 Task: Add Attachment from computer to Card Card0000000309 in Board Board0000000078 in Workspace WS0000000026 in Trello. Add Cover Purple to Card Card0000000309 in Board Board0000000078 in Workspace WS0000000026 in Trello. Add "Move Card To …" Button titled Button0000000309 to "top" of the list "To Do" to Card Card0000000309 in Board Board0000000078 in Workspace WS0000000026 in Trello. Add Description DS0000000309 to Card Card0000000309 in Board Board0000000078 in Workspace WS0000000026 in Trello. Add Comment CM0000000309 to Card Card0000000309 in Board Board0000000078 in Workspace WS0000000026 in Trello
Action: Mouse moved to (318, 233)
Screenshot: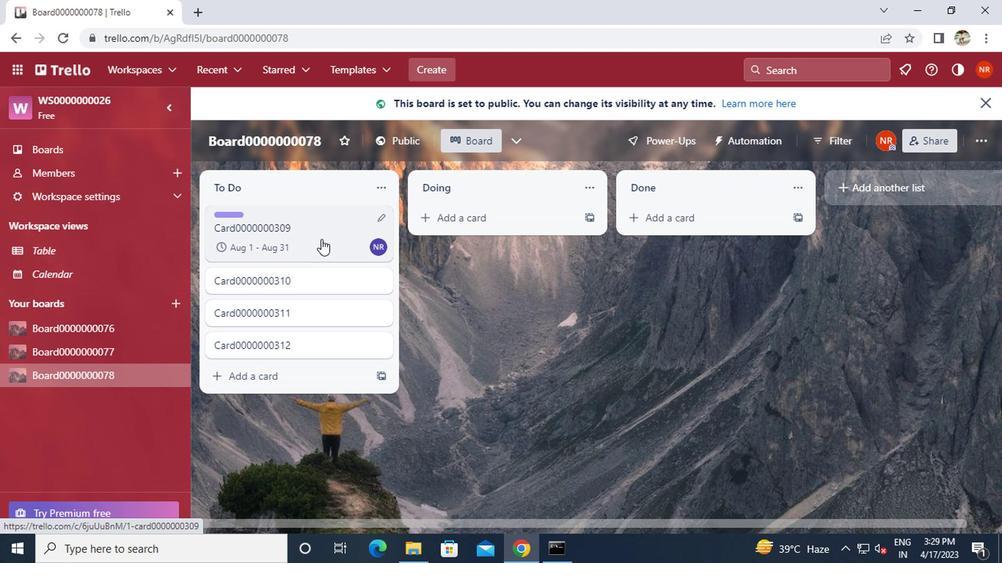 
Action: Mouse pressed left at (318, 233)
Screenshot: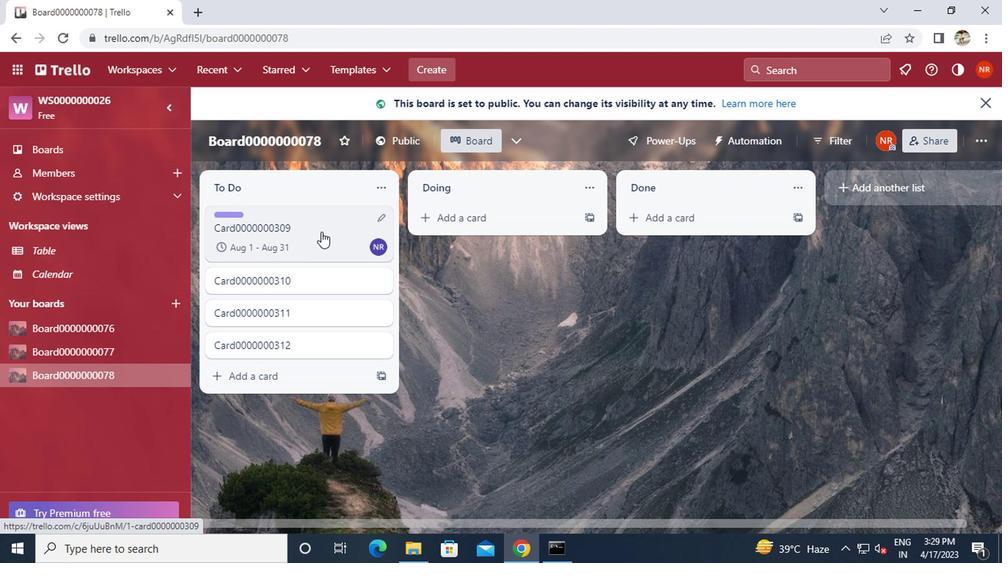 
Action: Mouse moved to (669, 299)
Screenshot: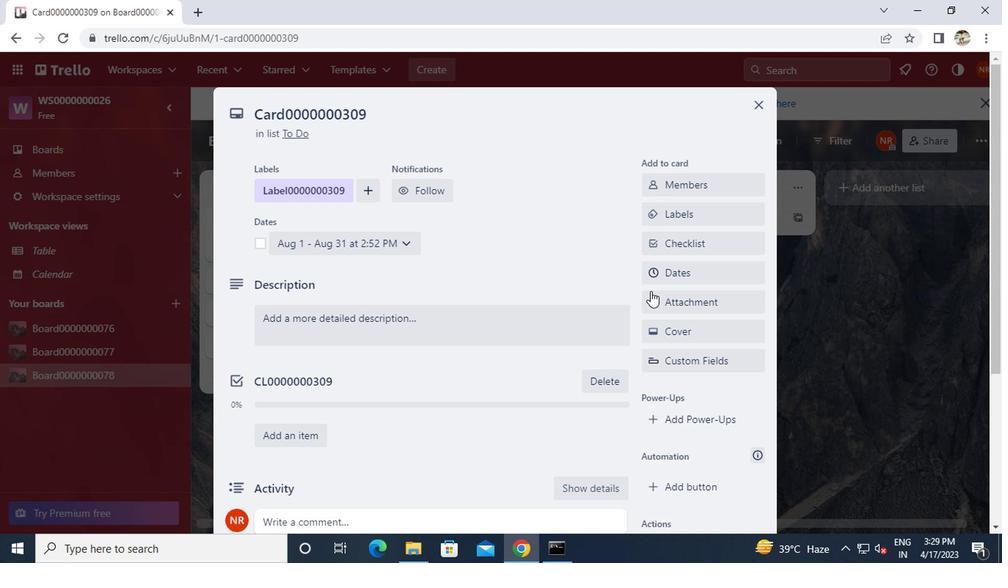 
Action: Mouse pressed left at (669, 299)
Screenshot: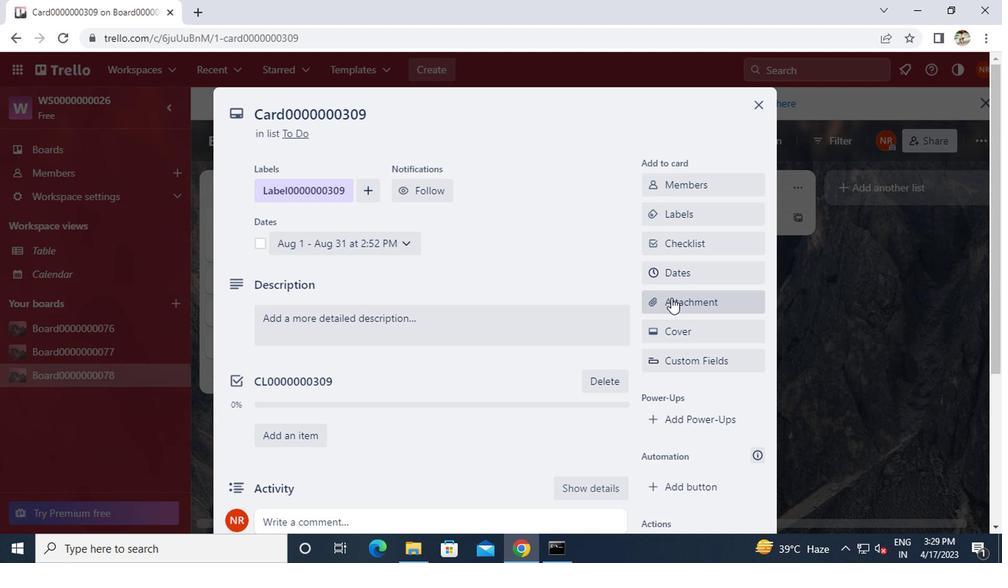 
Action: Mouse moved to (659, 136)
Screenshot: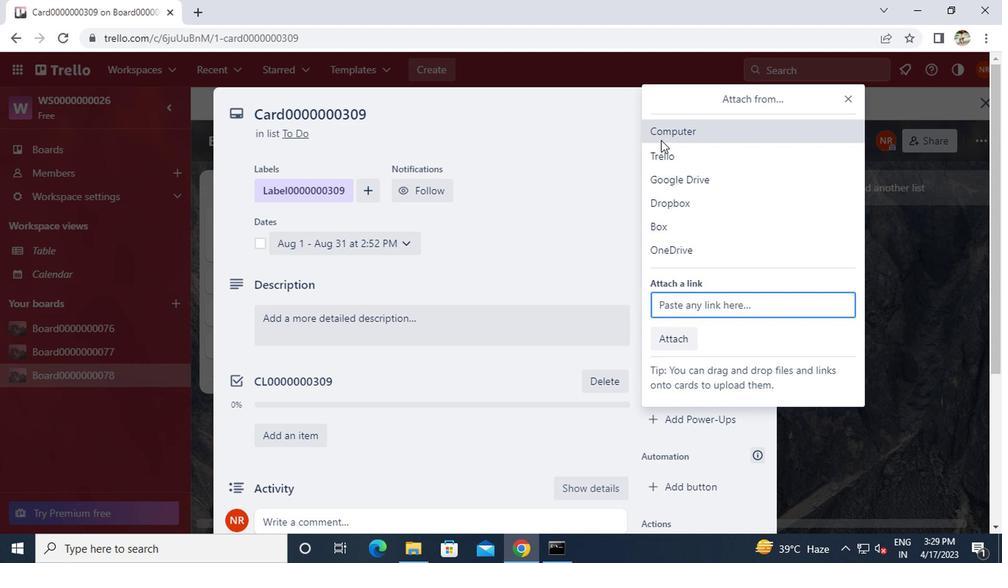 
Action: Mouse pressed left at (659, 136)
Screenshot: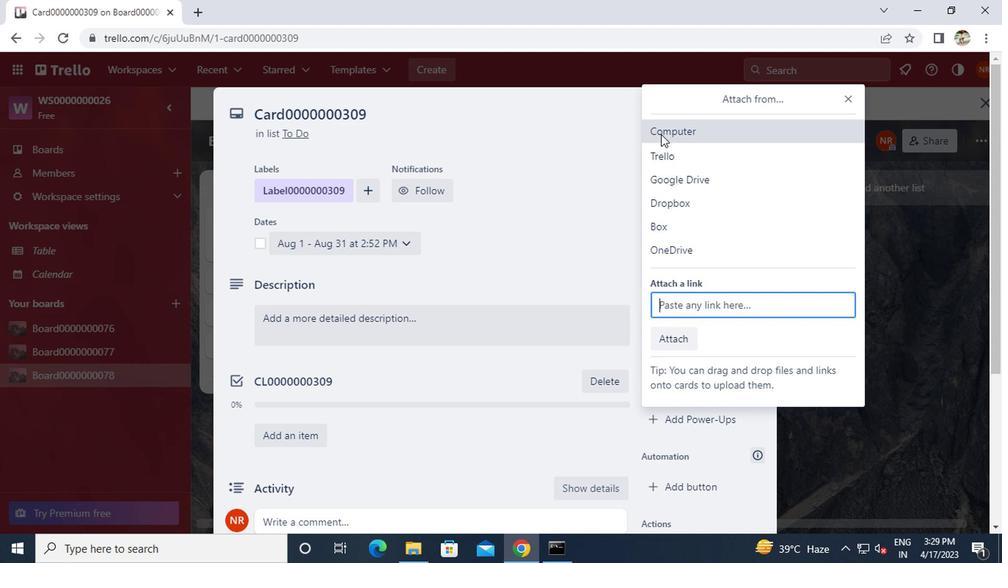 
Action: Mouse moved to (307, 180)
Screenshot: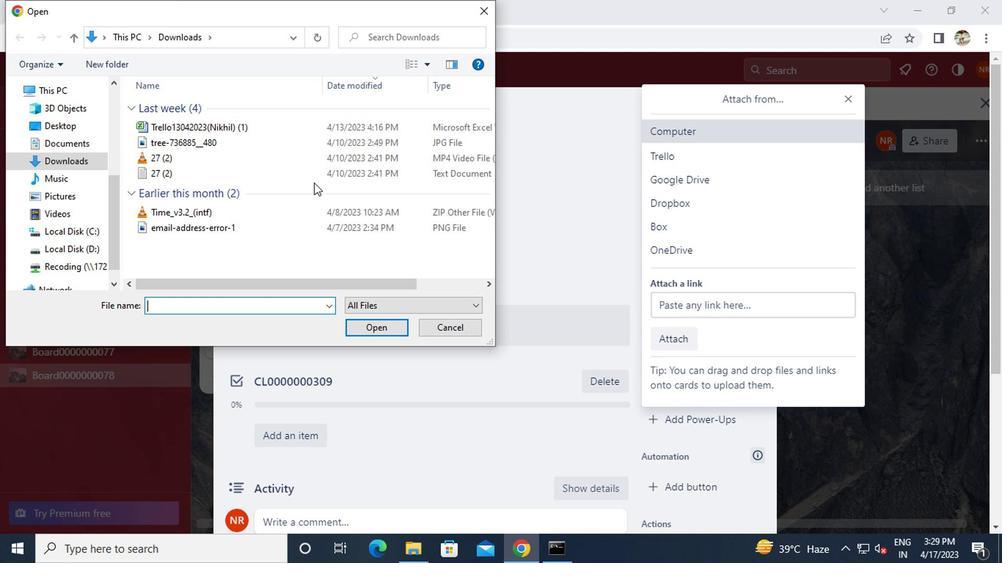 
Action: Mouse pressed left at (307, 180)
Screenshot: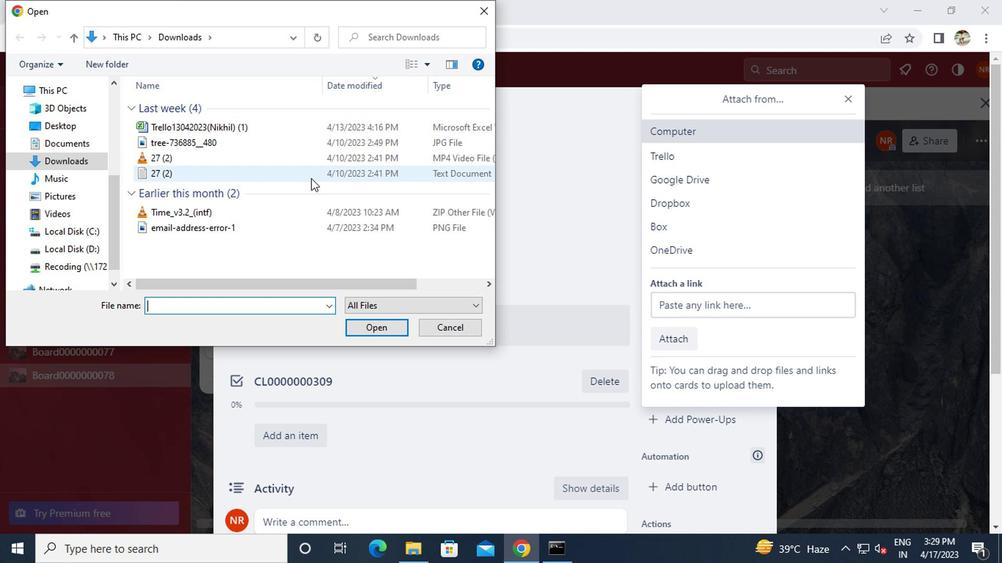 
Action: Mouse moved to (381, 331)
Screenshot: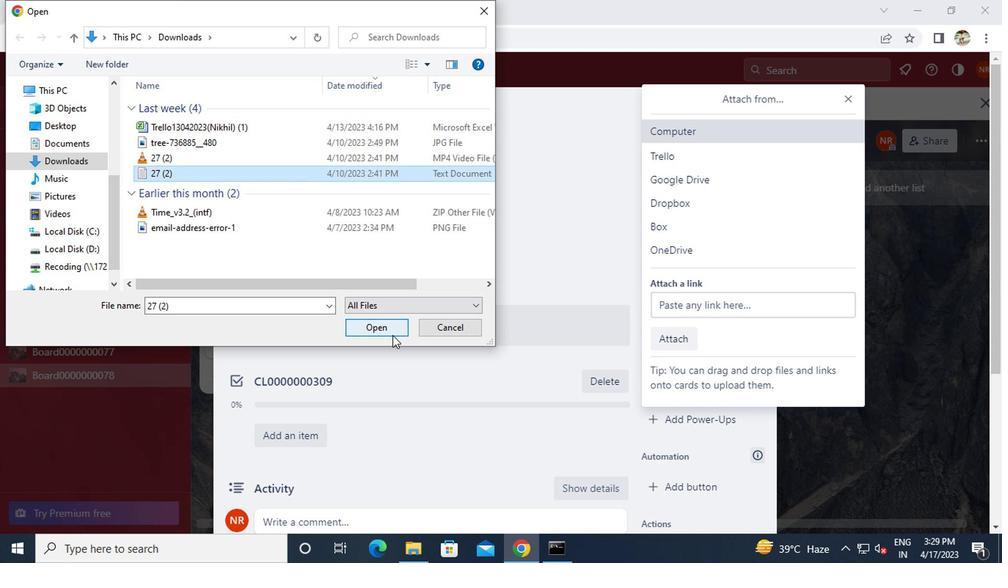 
Action: Mouse pressed left at (381, 331)
Screenshot: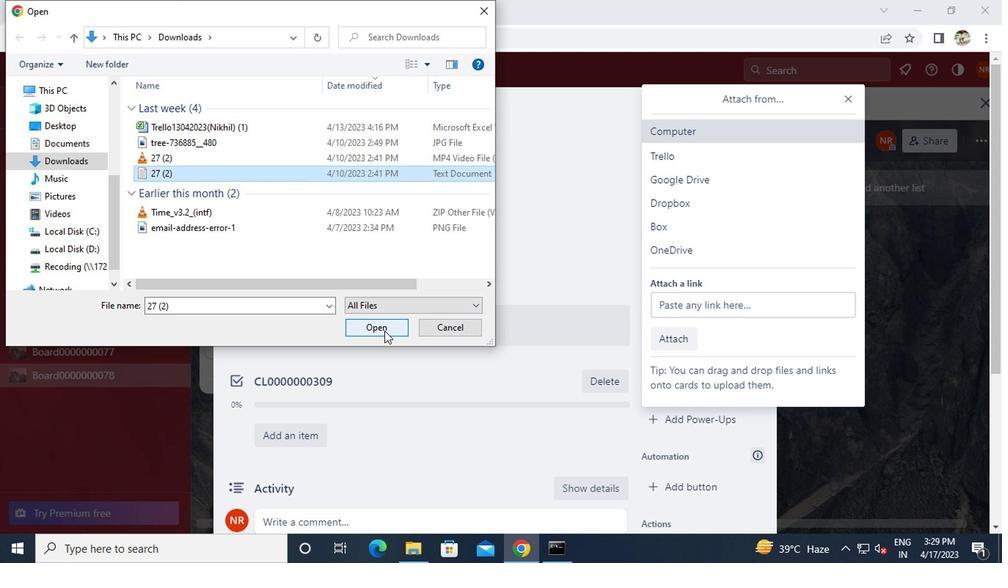 
Action: Mouse moved to (657, 330)
Screenshot: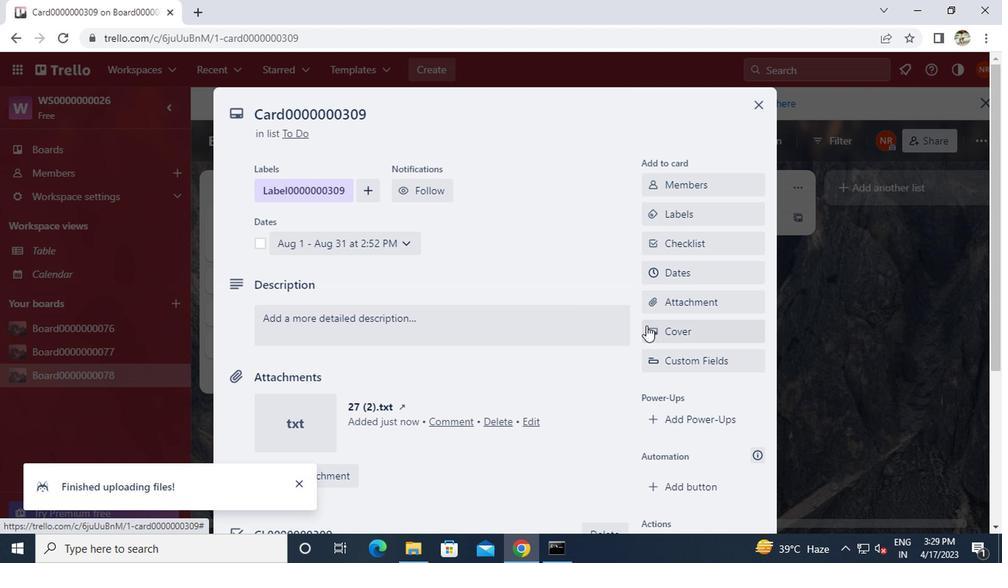 
Action: Mouse pressed left at (657, 330)
Screenshot: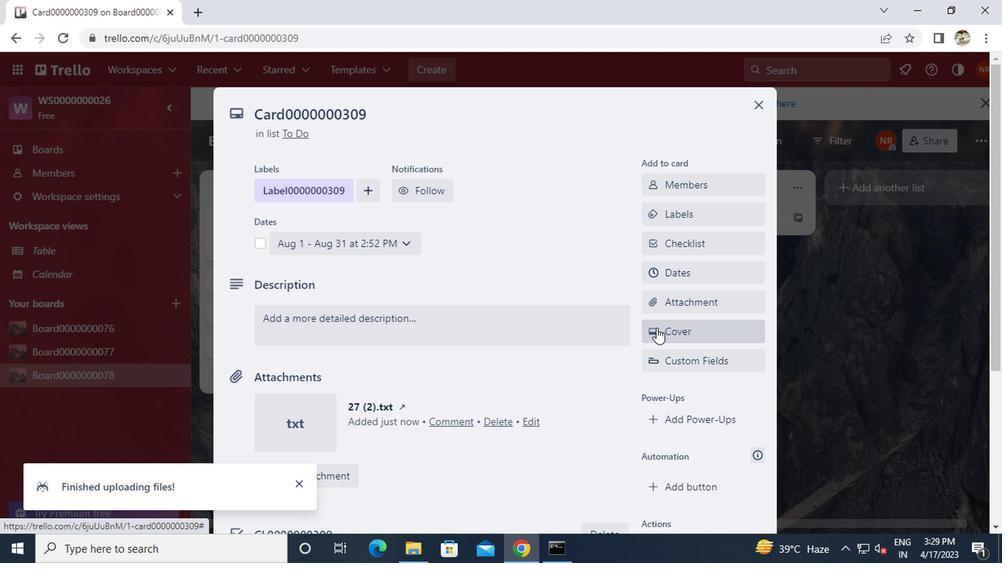 
Action: Mouse moved to (825, 236)
Screenshot: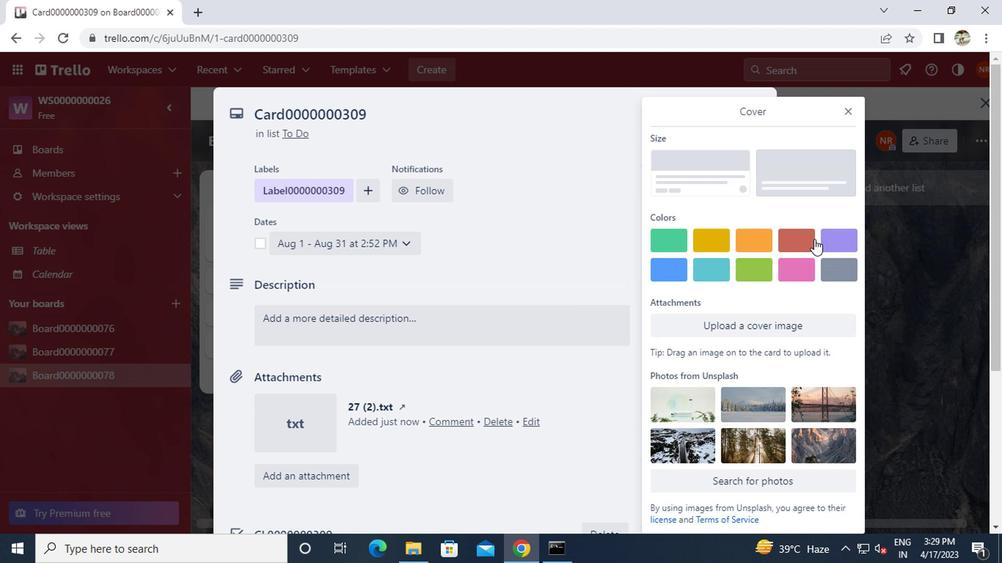 
Action: Mouse pressed left at (825, 236)
Screenshot: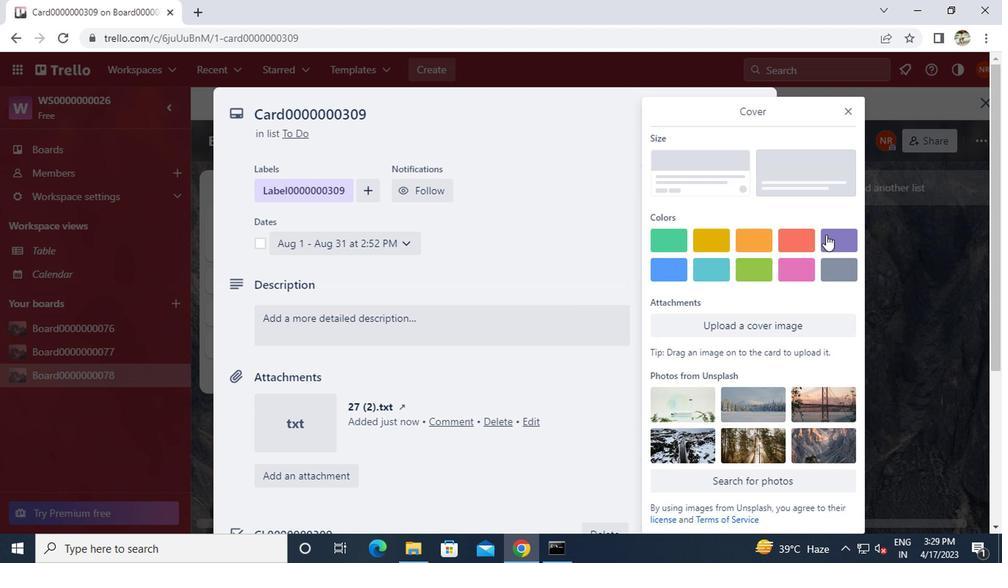 
Action: Mouse moved to (845, 102)
Screenshot: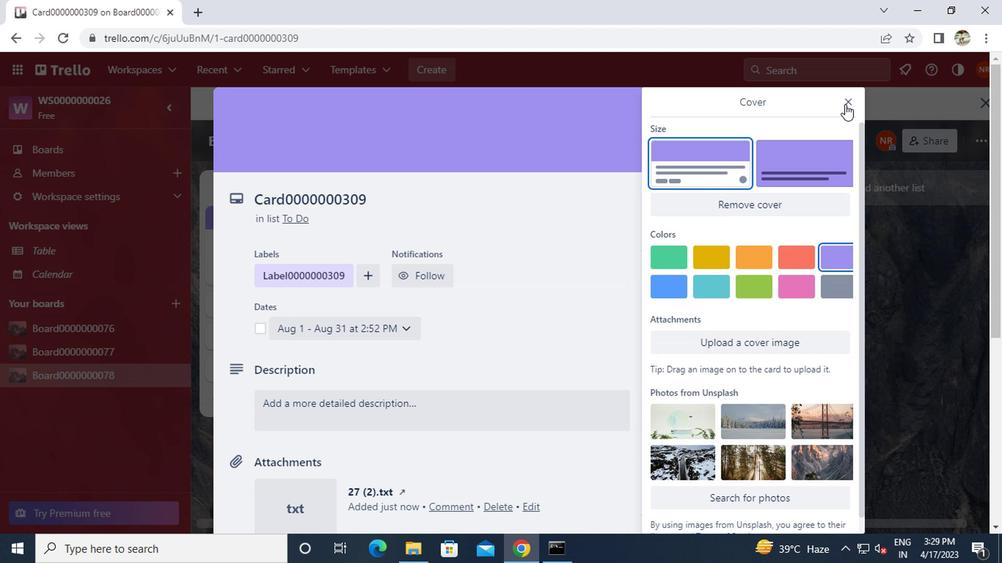 
Action: Mouse pressed left at (845, 102)
Screenshot: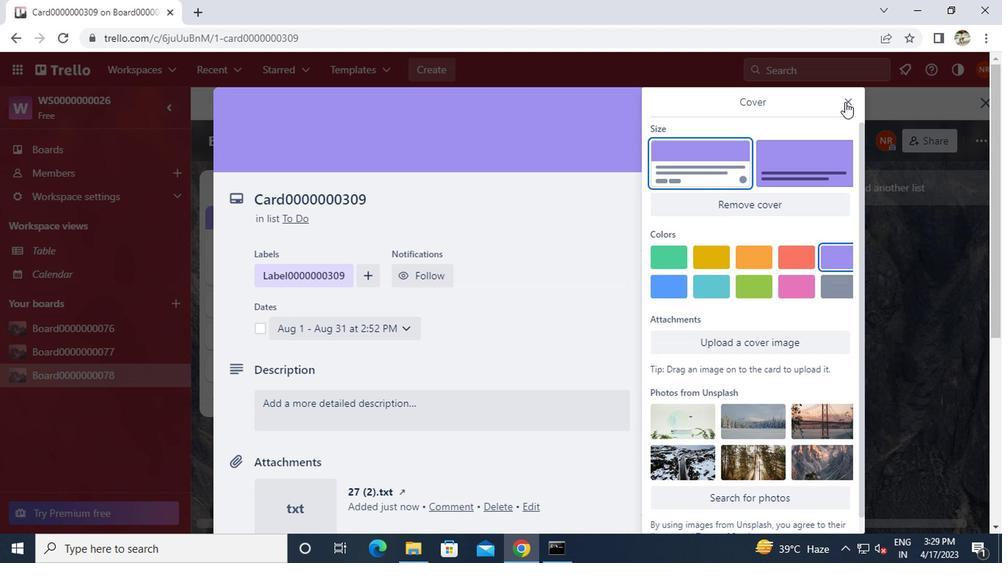 
Action: Mouse moved to (631, 383)
Screenshot: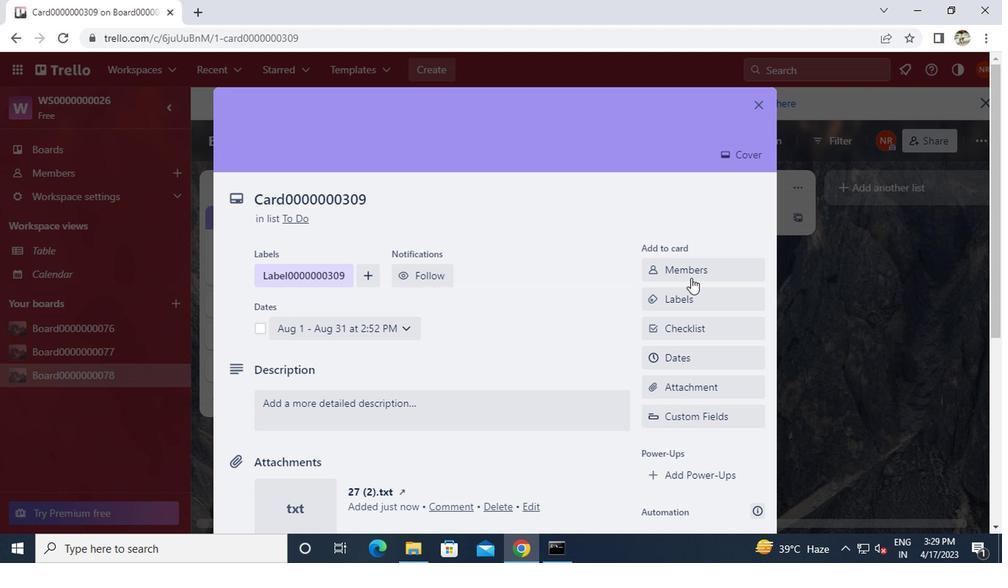 
Action: Mouse scrolled (631, 383) with delta (0, 0)
Screenshot: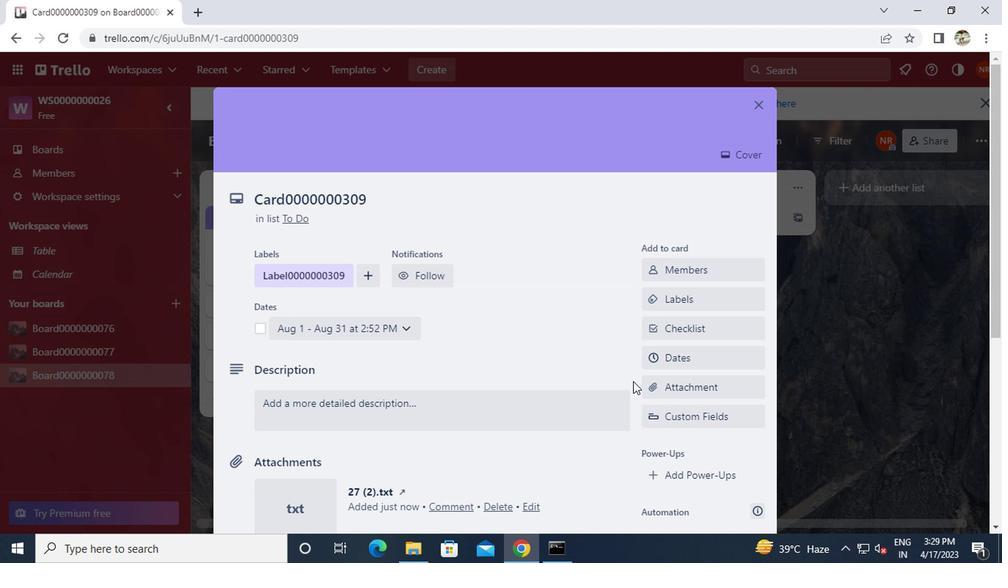 
Action: Mouse scrolled (631, 383) with delta (0, 0)
Screenshot: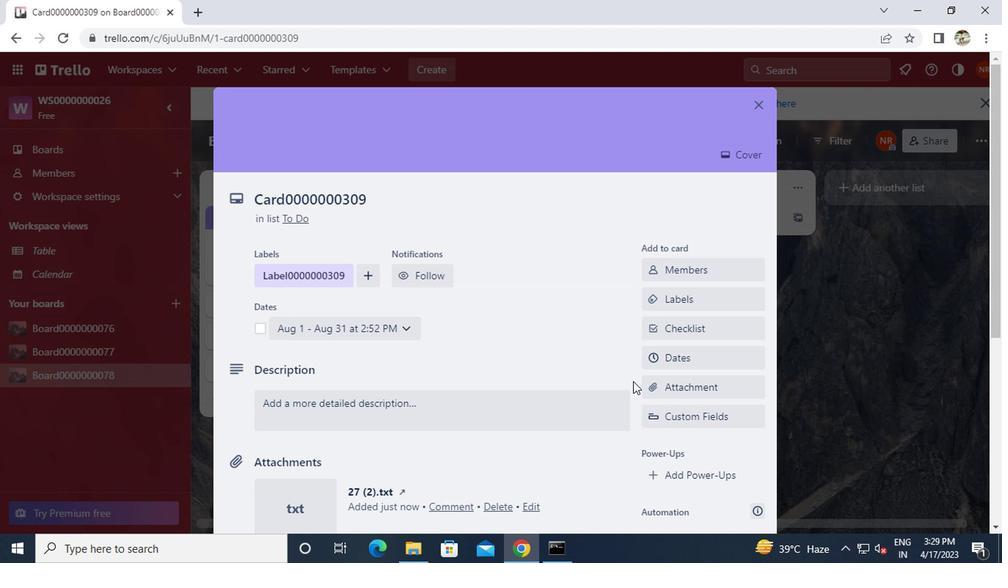 
Action: Mouse scrolled (631, 383) with delta (0, 0)
Screenshot: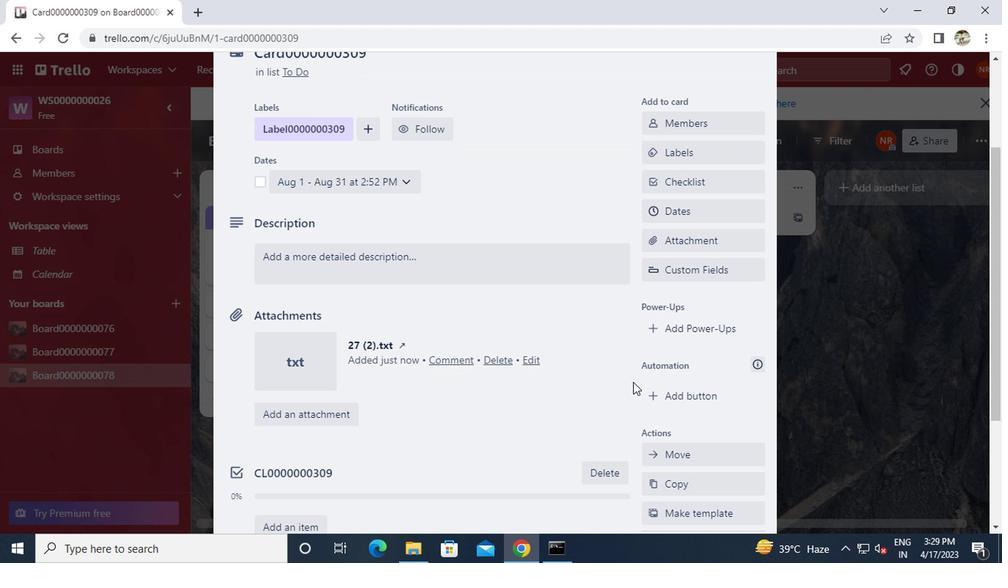 
Action: Mouse scrolled (631, 383) with delta (0, 0)
Screenshot: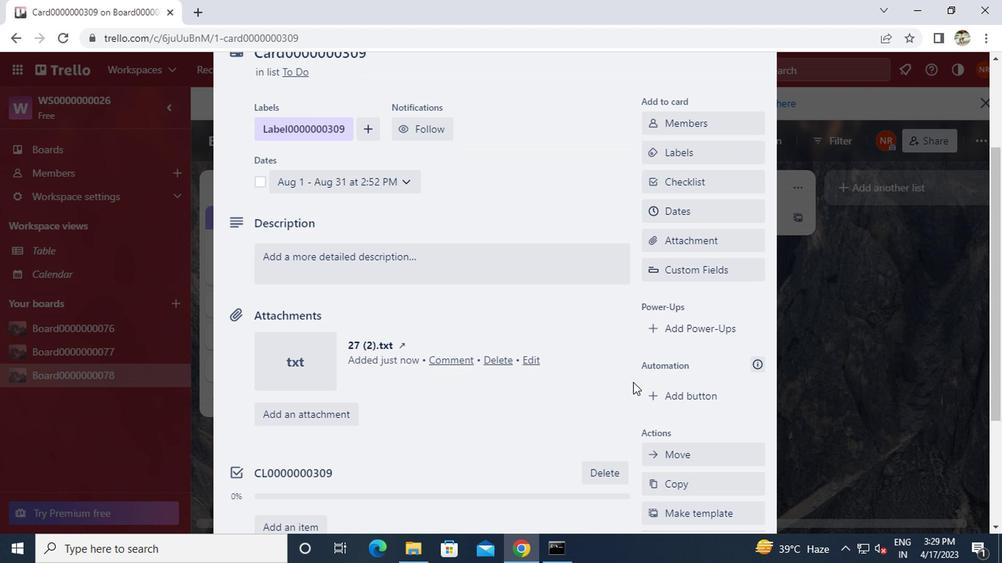 
Action: Mouse moved to (669, 257)
Screenshot: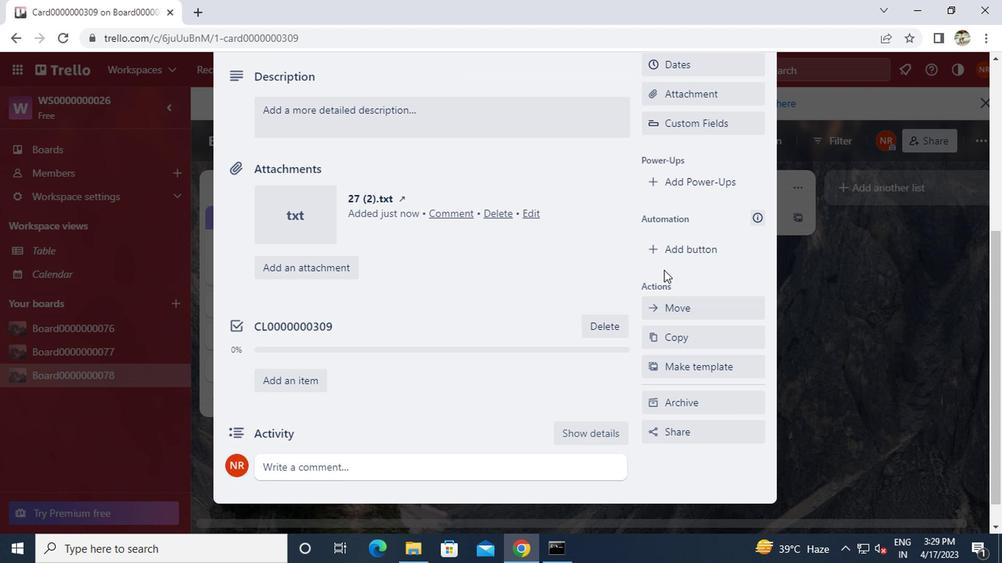 
Action: Mouse pressed left at (669, 257)
Screenshot: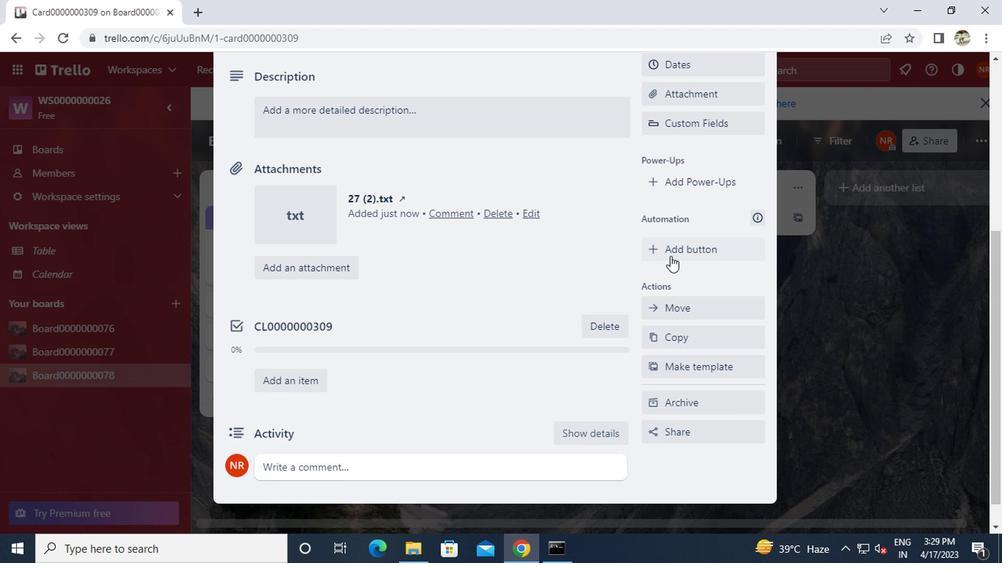 
Action: Mouse moved to (667, 166)
Screenshot: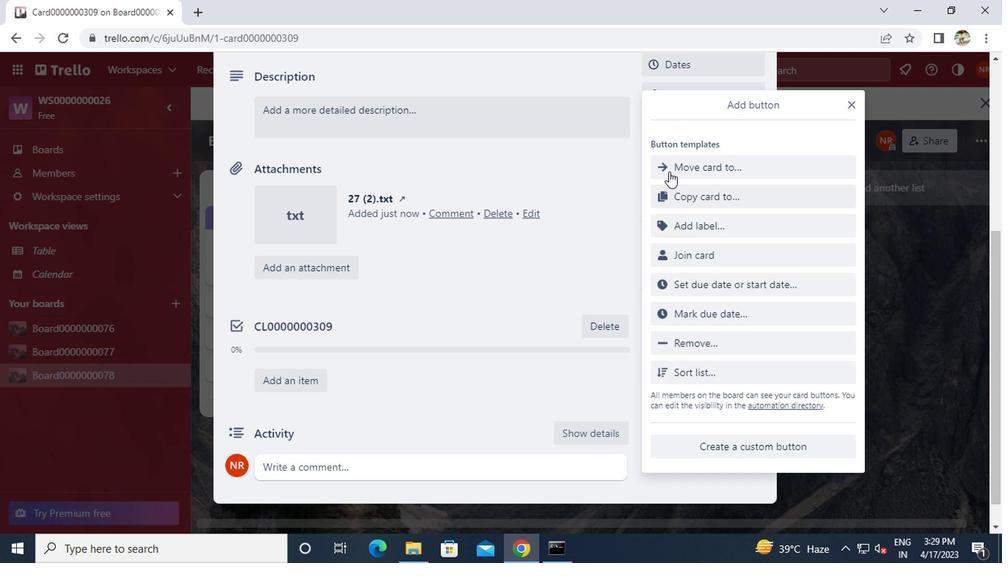 
Action: Mouse pressed left at (667, 166)
Screenshot: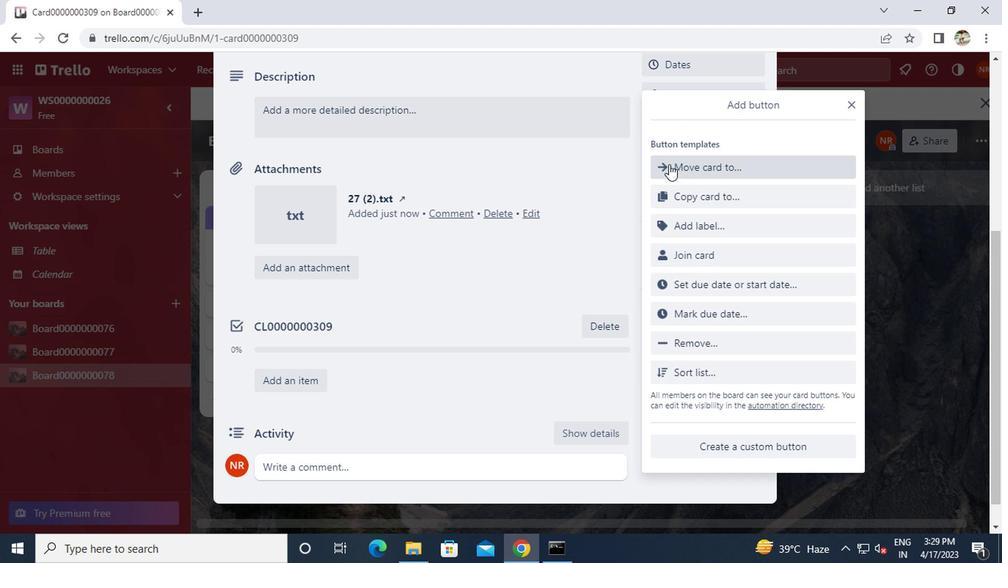 
Action: Key pressed b<Key.caps_lock>utton0000000309
Screenshot: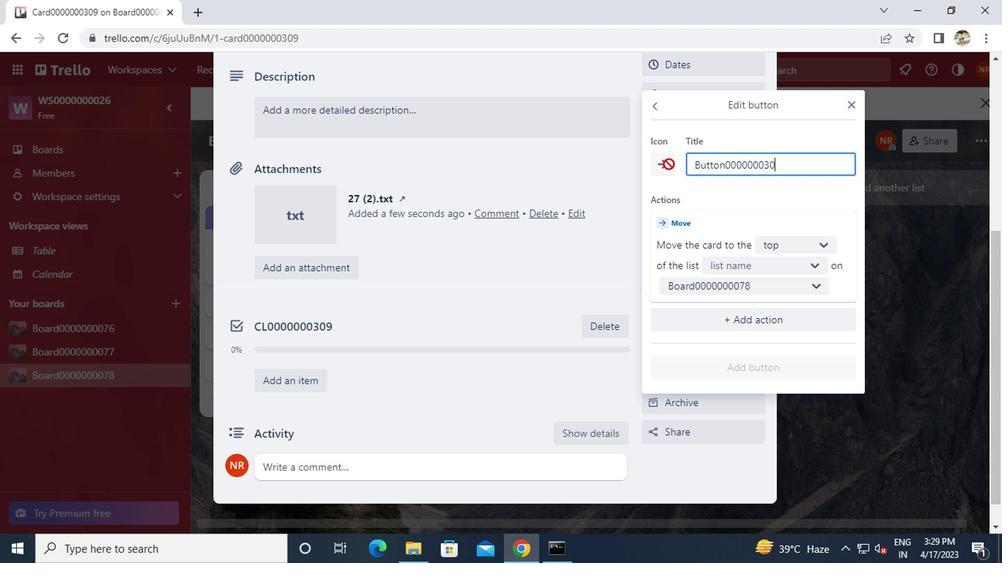 
Action: Mouse moved to (744, 258)
Screenshot: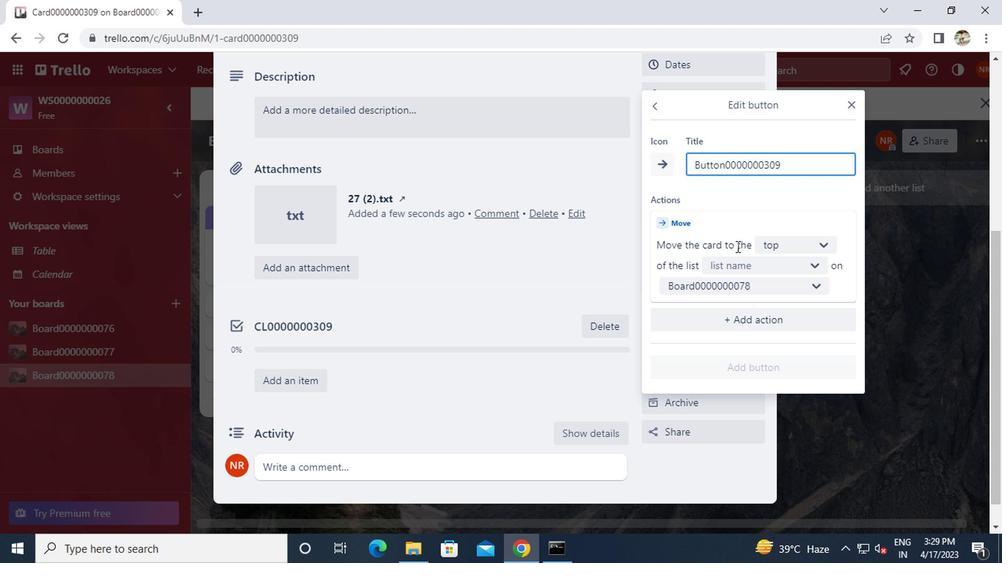 
Action: Mouse pressed left at (744, 258)
Screenshot: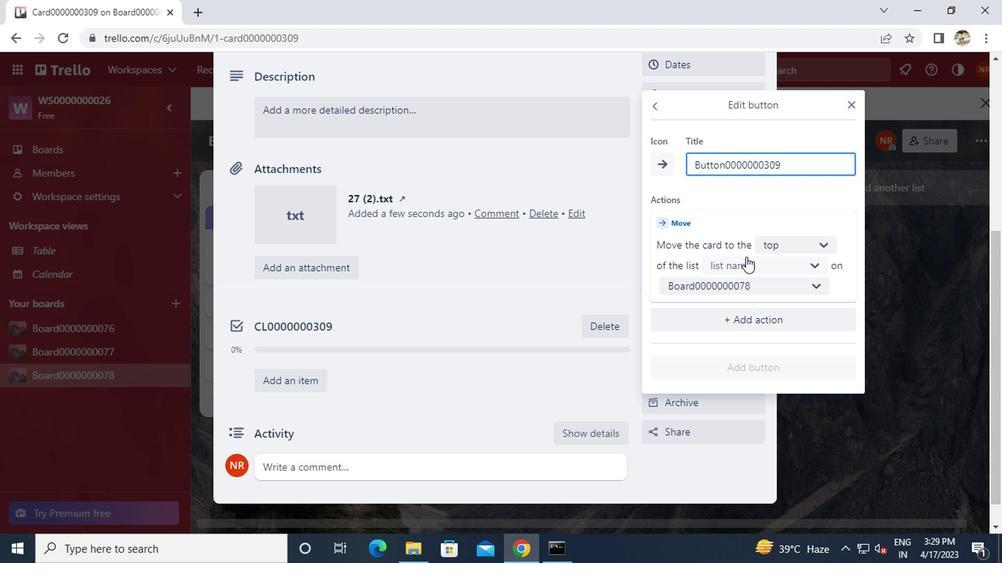 
Action: Mouse moved to (745, 301)
Screenshot: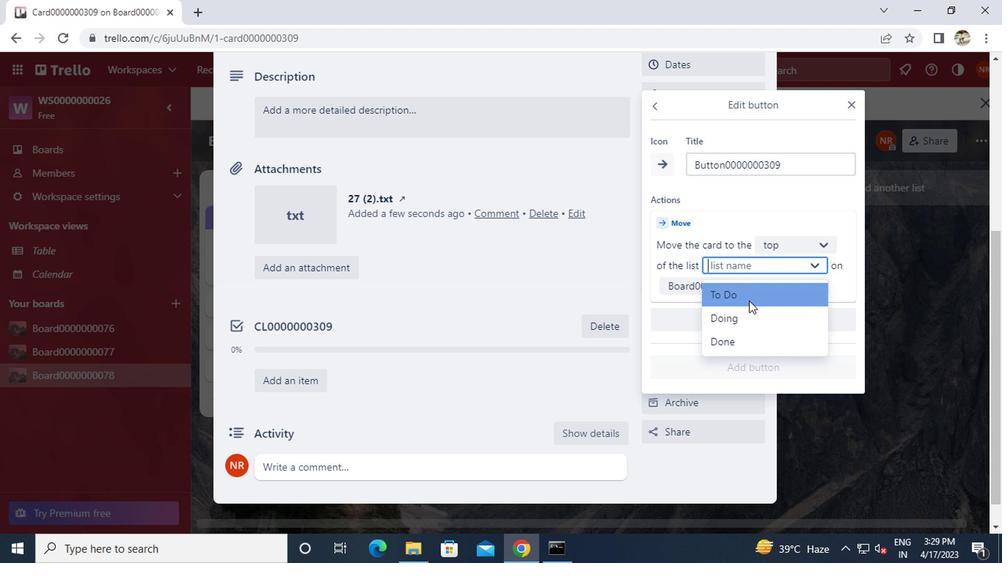 
Action: Mouse pressed left at (745, 301)
Screenshot: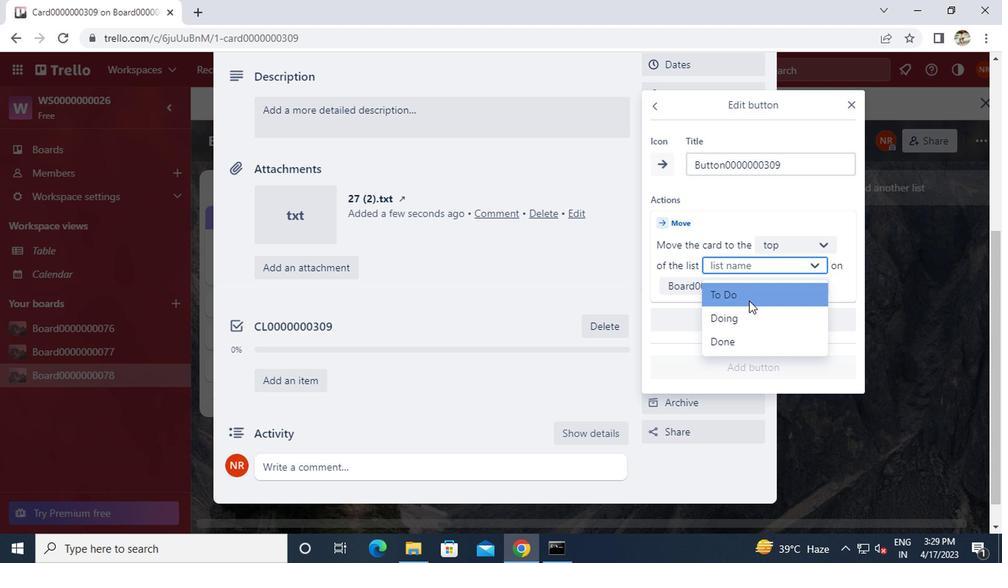 
Action: Mouse moved to (734, 366)
Screenshot: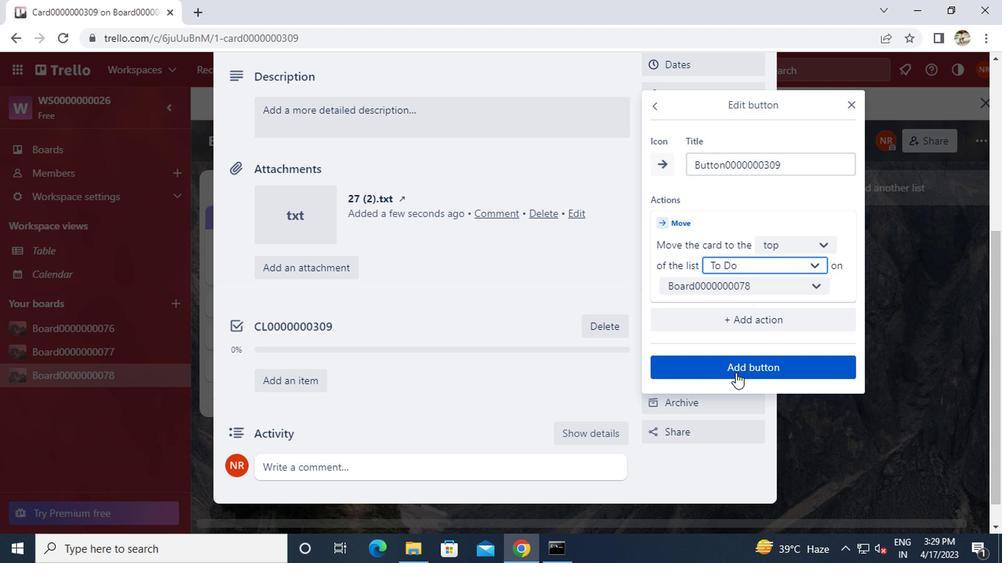 
Action: Mouse pressed left at (734, 366)
Screenshot: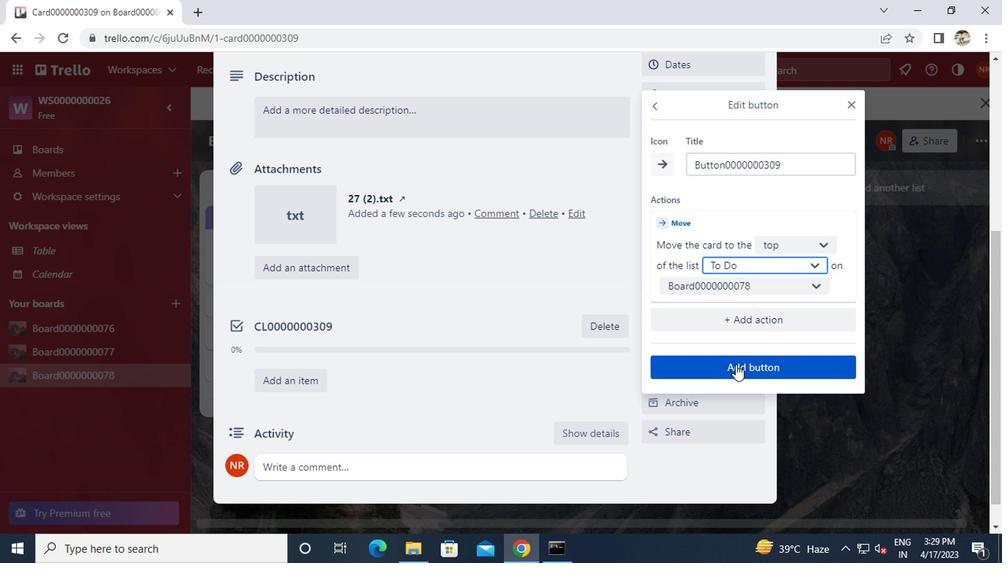 
Action: Mouse moved to (494, 379)
Screenshot: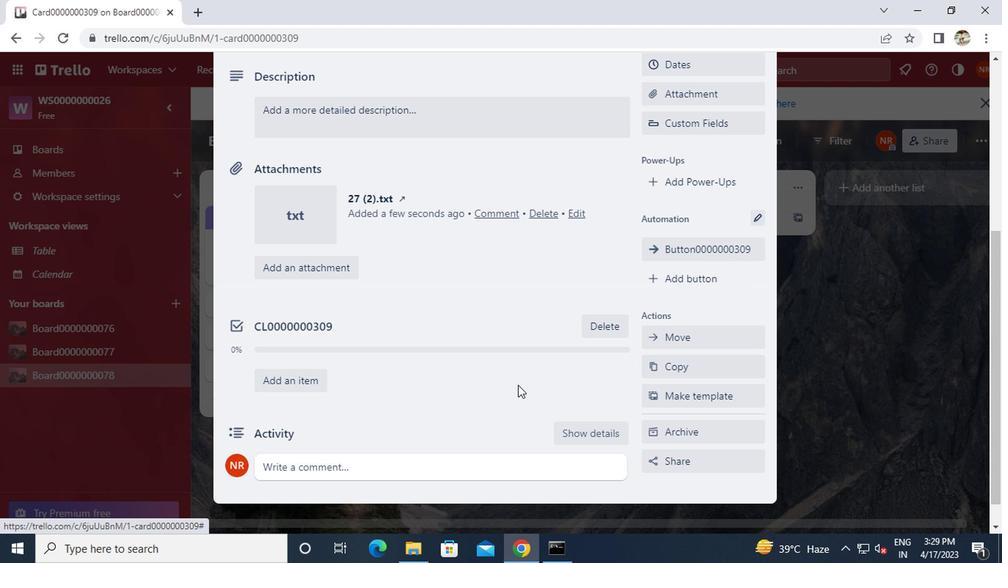 
Action: Mouse scrolled (494, 379) with delta (0, 0)
Screenshot: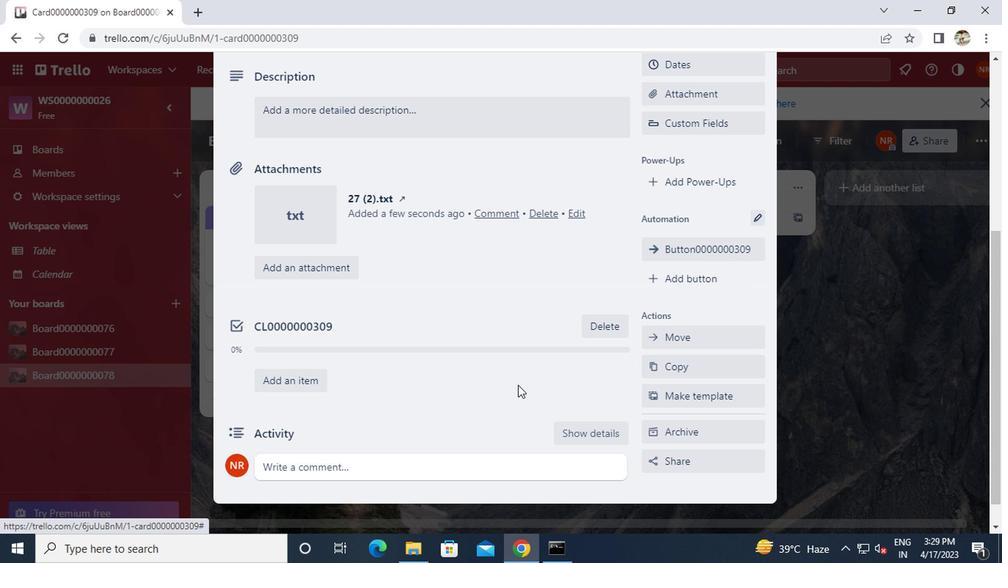 
Action: Mouse scrolled (494, 379) with delta (0, 0)
Screenshot: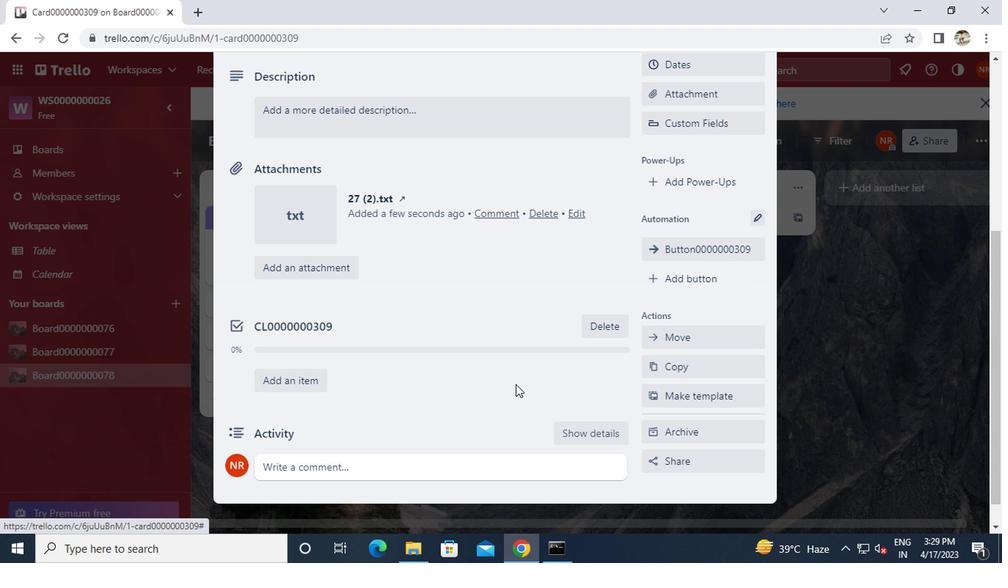 
Action: Mouse scrolled (494, 379) with delta (0, 0)
Screenshot: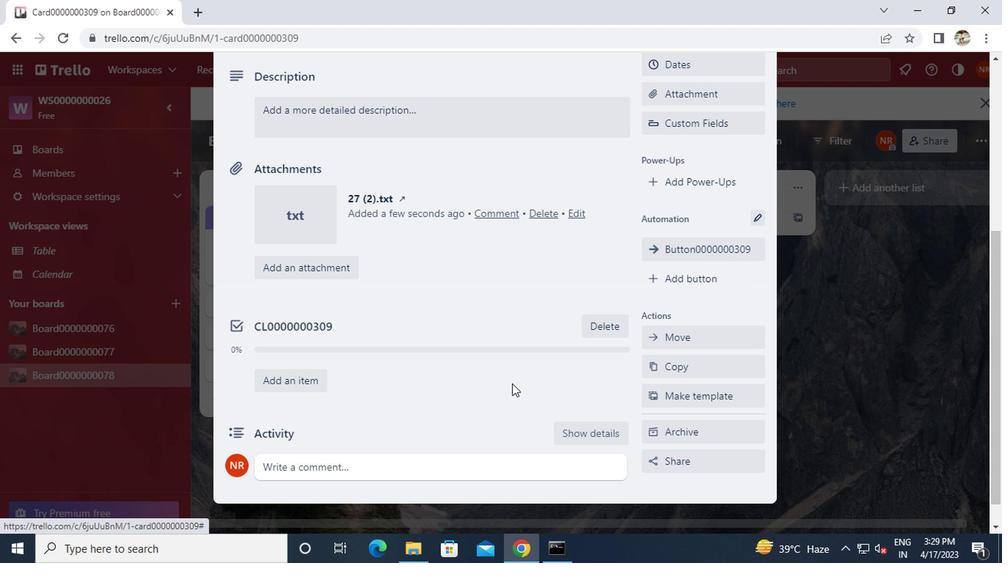 
Action: Mouse moved to (397, 340)
Screenshot: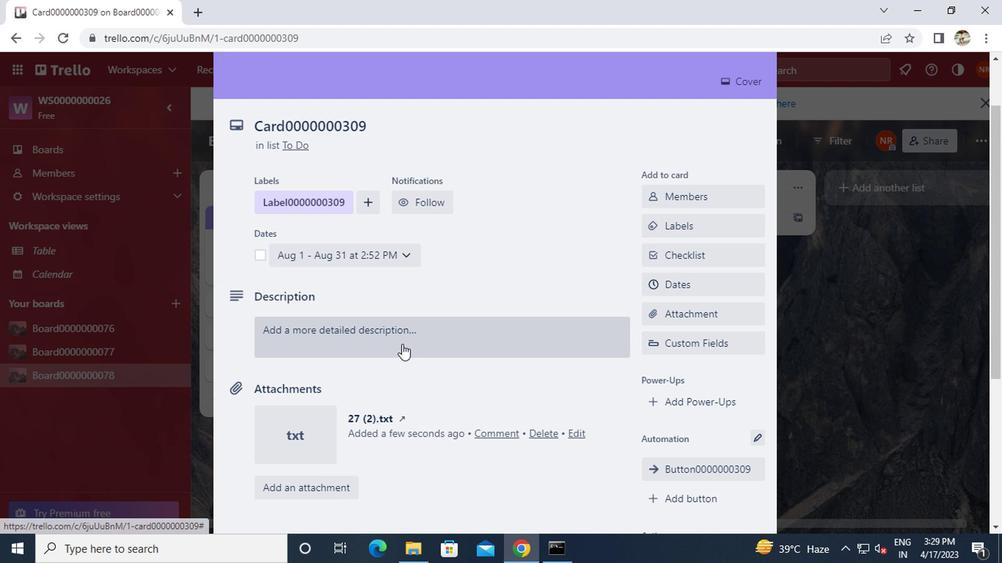 
Action: Mouse pressed left at (397, 340)
Screenshot: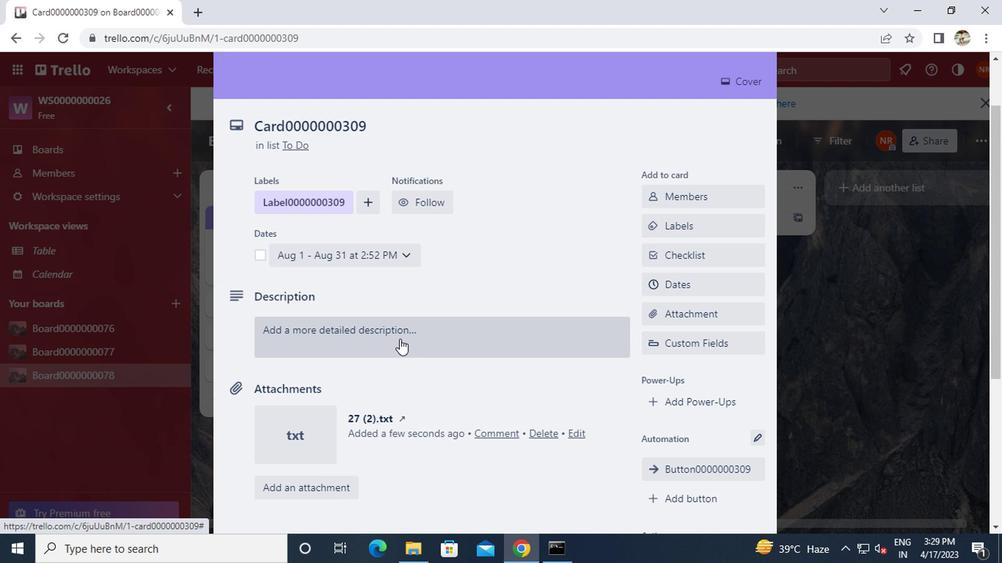 
Action: Key pressed ds<Key.backspace><Key.backspace><Key.caps_lock>ds0000000309
Screenshot: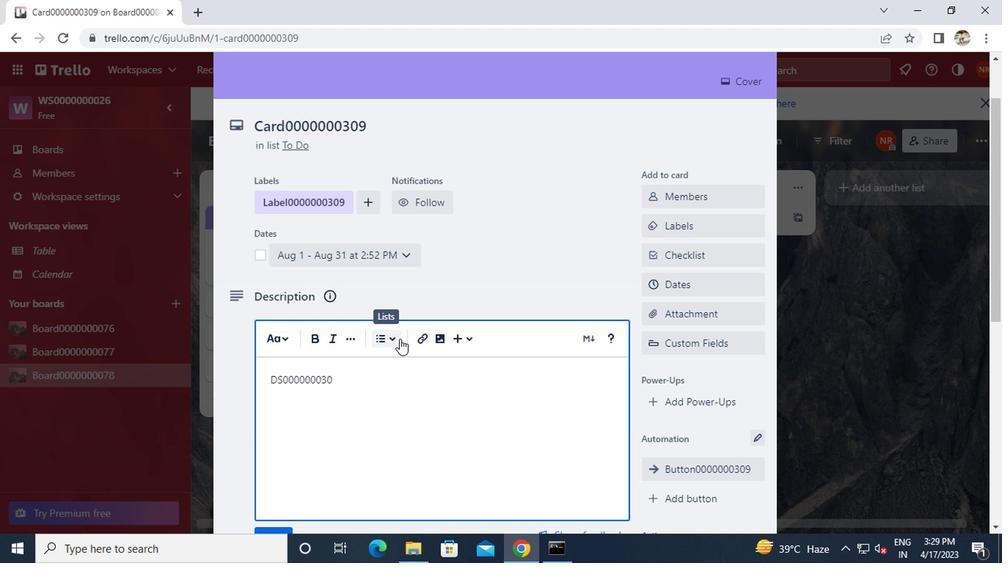 
Action: Mouse moved to (363, 379)
Screenshot: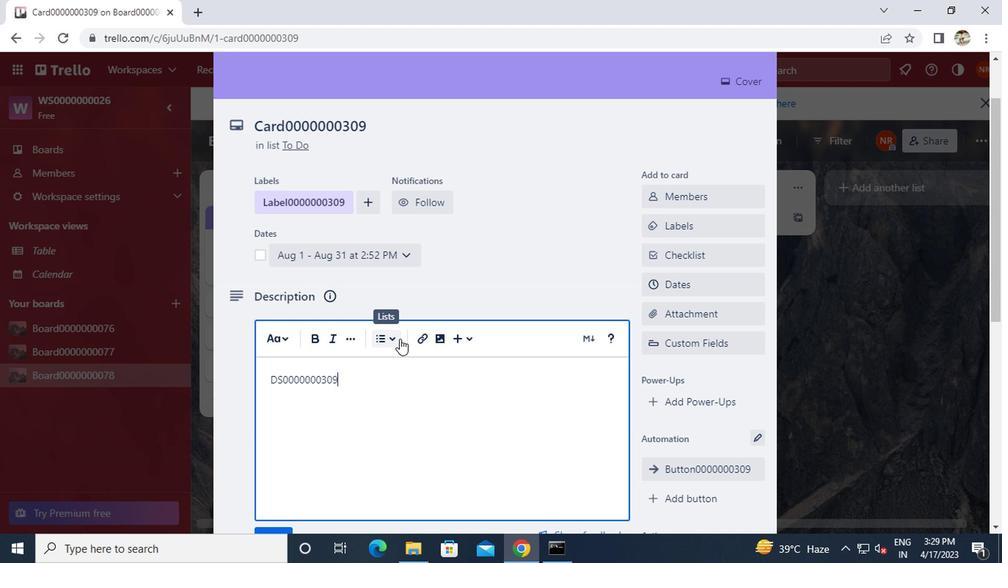 
Action: Mouse scrolled (363, 379) with delta (0, 0)
Screenshot: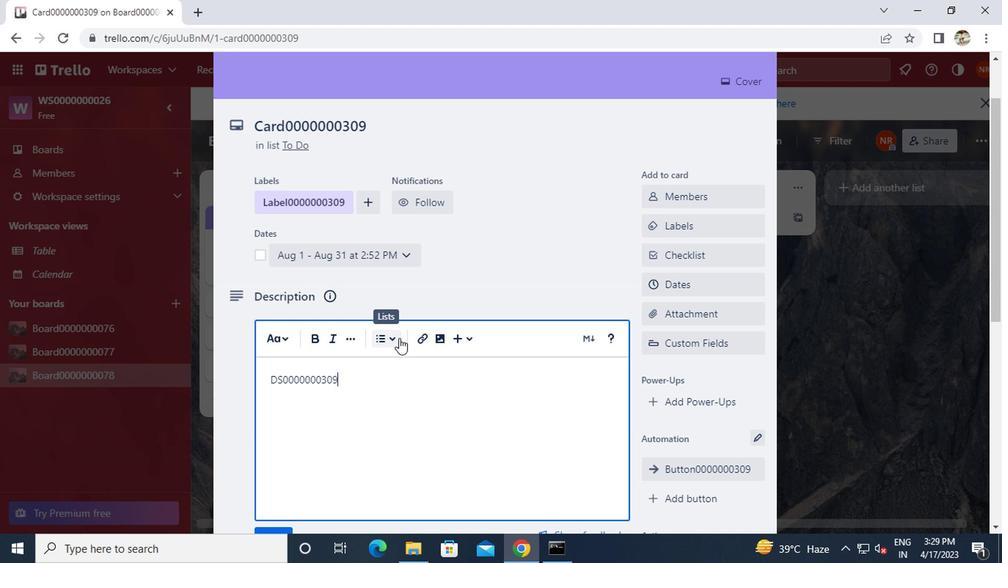 
Action: Mouse scrolled (363, 379) with delta (0, 0)
Screenshot: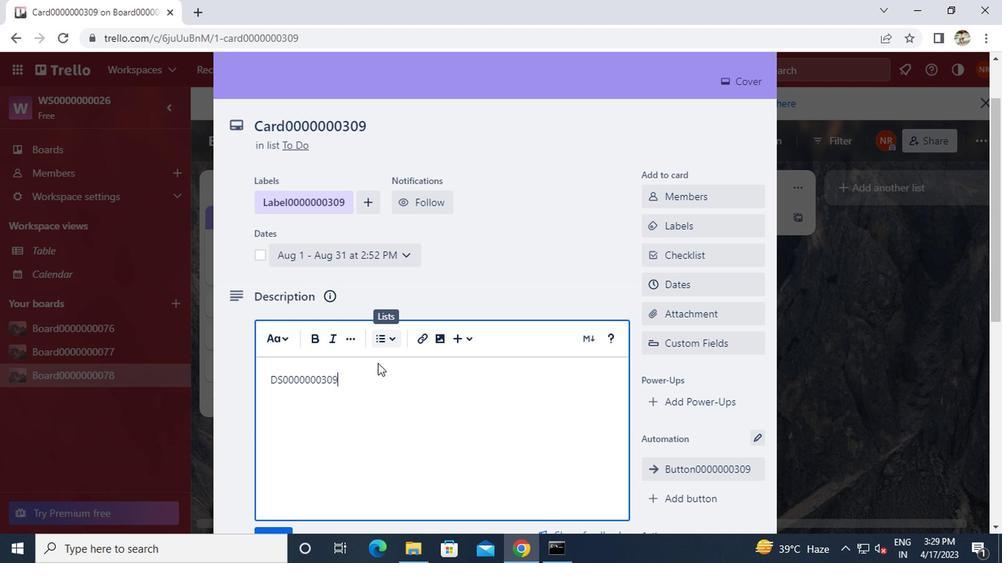 
Action: Mouse moved to (257, 398)
Screenshot: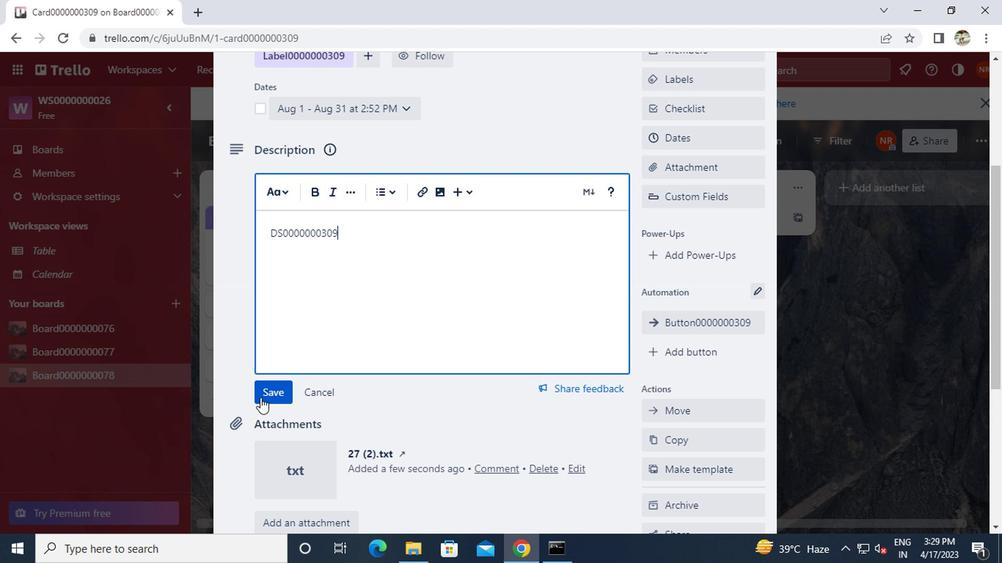 
Action: Mouse pressed left at (257, 398)
Screenshot: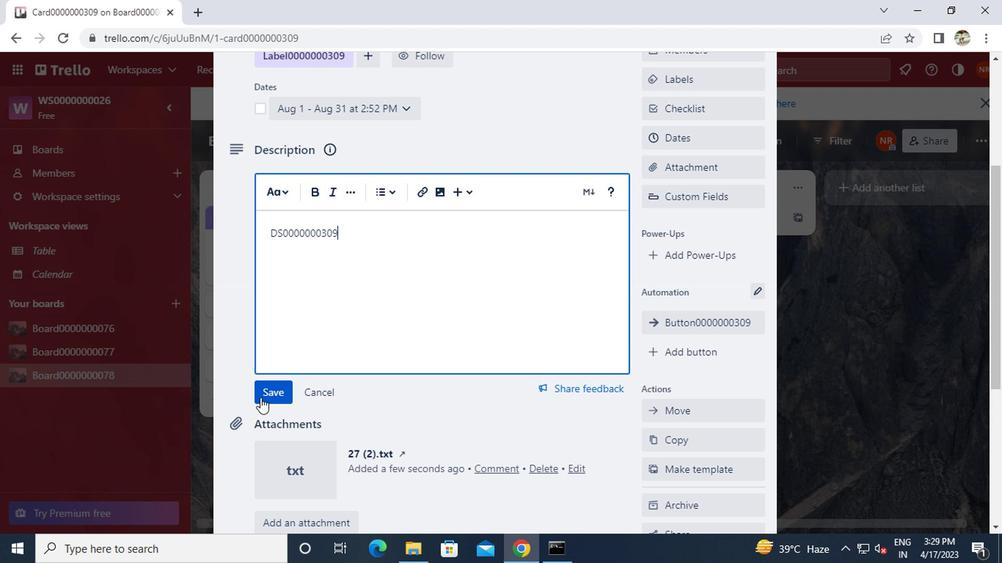 
Action: Mouse moved to (261, 395)
Screenshot: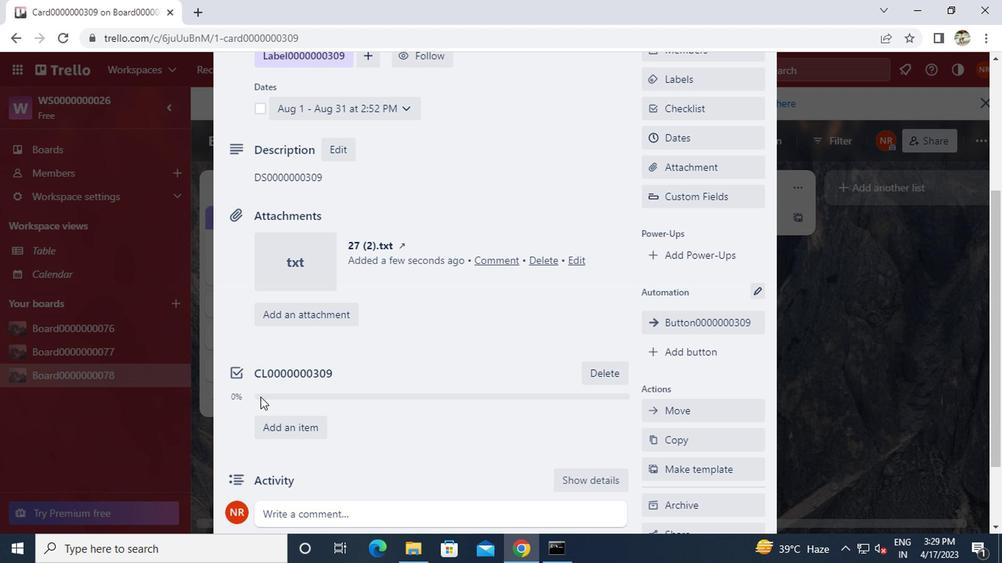 
Action: Mouse scrolled (261, 394) with delta (0, -1)
Screenshot: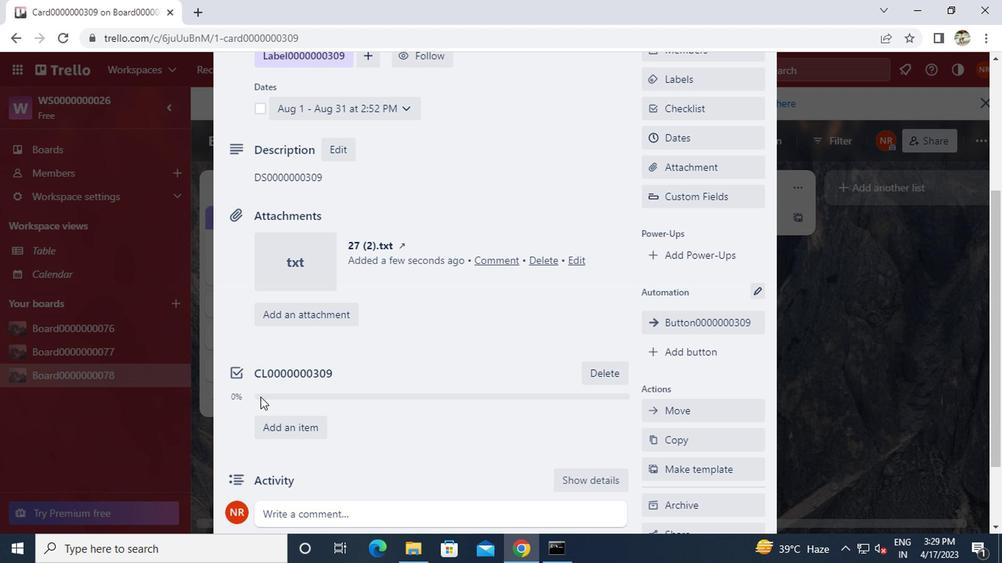 
Action: Mouse scrolled (261, 394) with delta (0, -1)
Screenshot: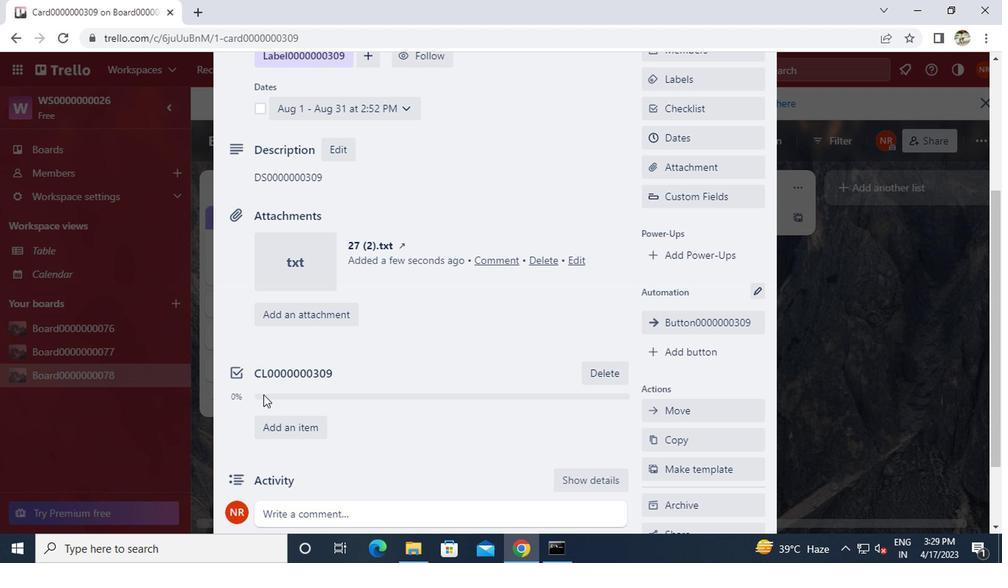 
Action: Mouse scrolled (261, 394) with delta (0, -1)
Screenshot: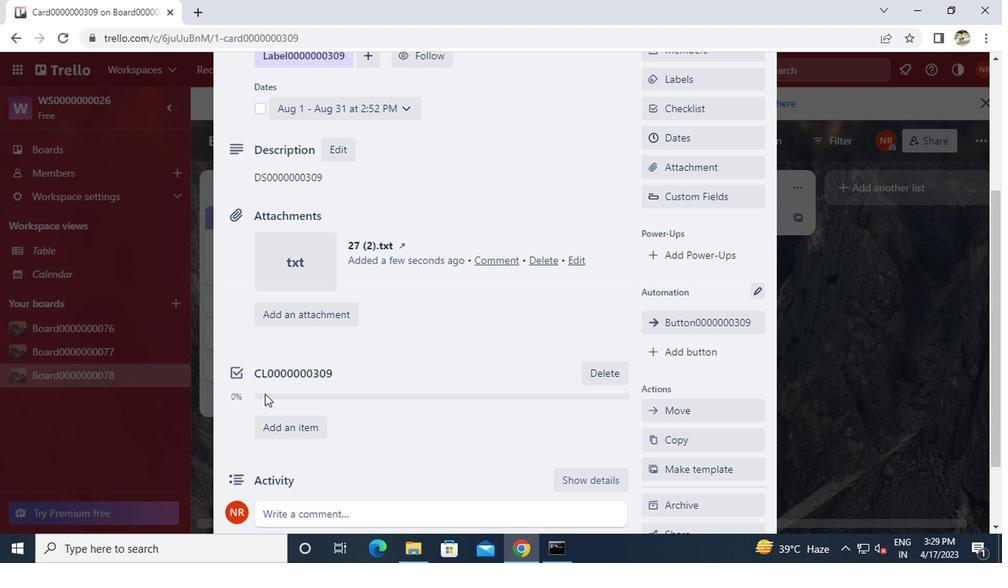 
Action: Mouse moved to (281, 421)
Screenshot: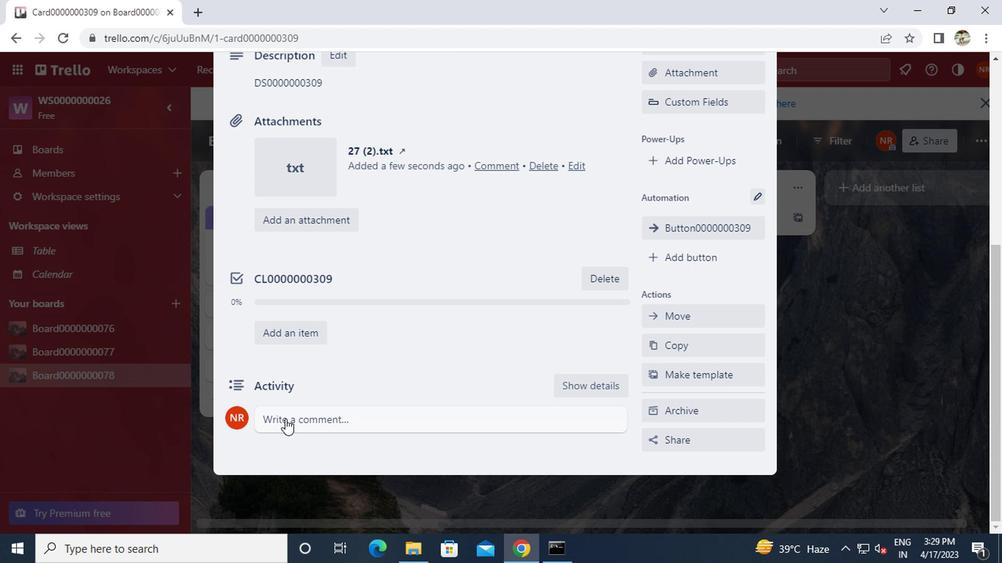 
Action: Mouse pressed left at (281, 421)
Screenshot: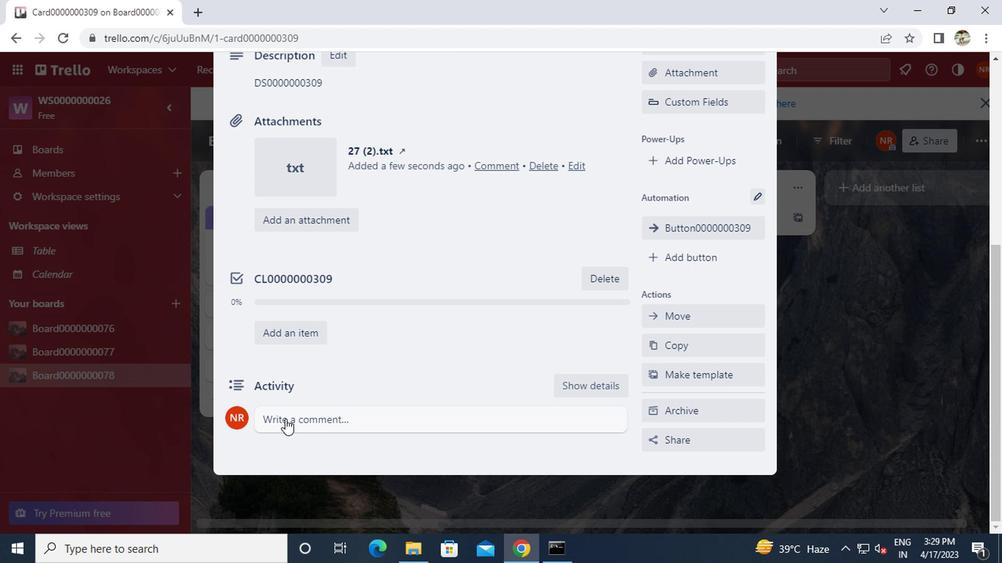 
Action: Key pressed cm0000000309
Screenshot: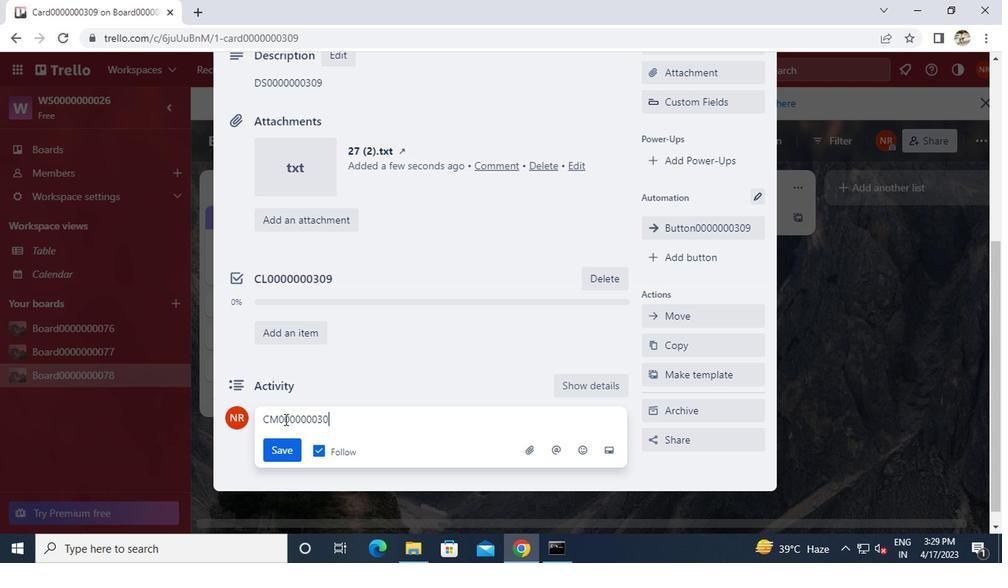 
Action: Mouse moved to (278, 454)
Screenshot: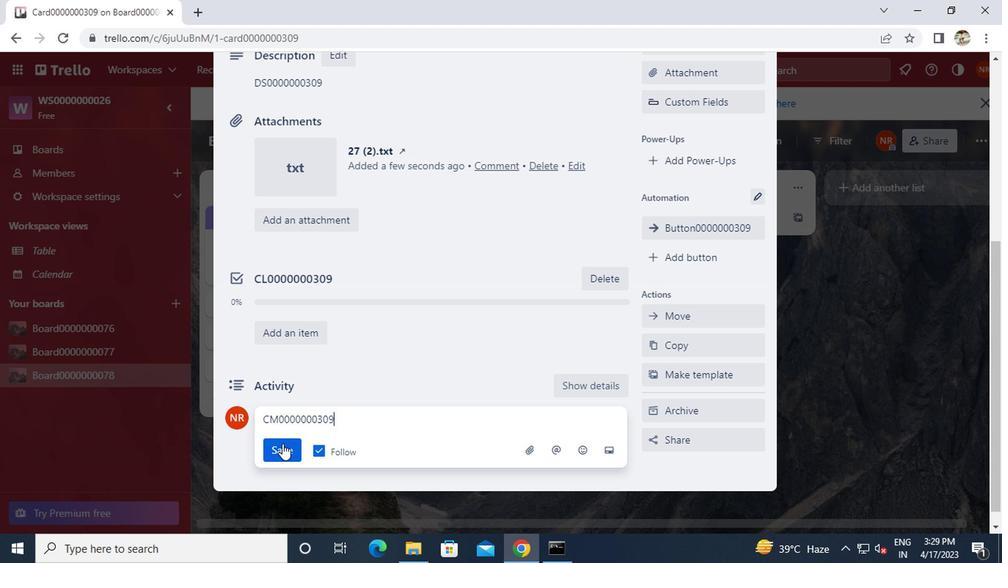 
Action: Mouse pressed left at (278, 454)
Screenshot: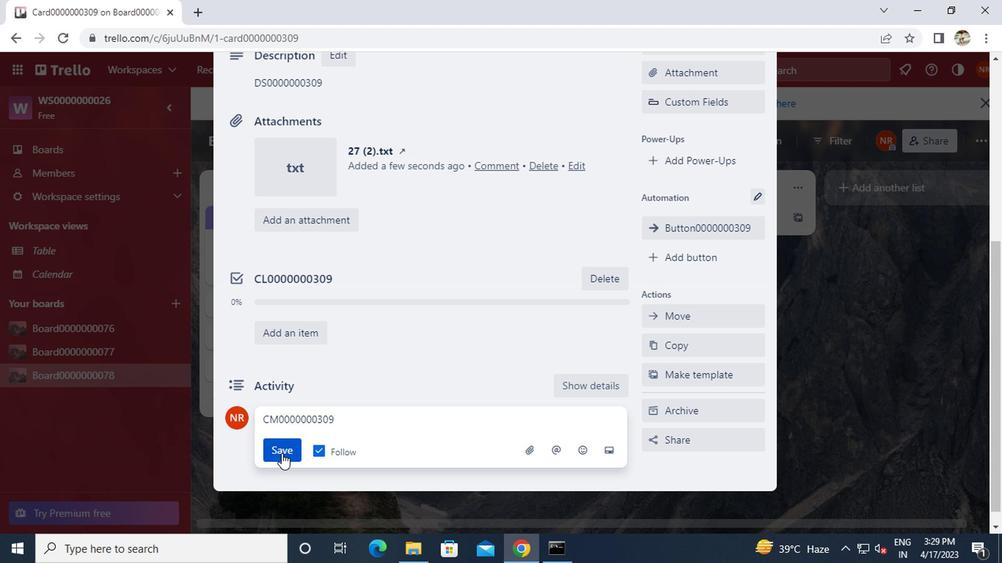
